 Task: Create a due date automation trigger when advanced on, 2 working days after a card is due add fields without all custom fields completed at 11:00 AM.
Action: Mouse moved to (1258, 91)
Screenshot: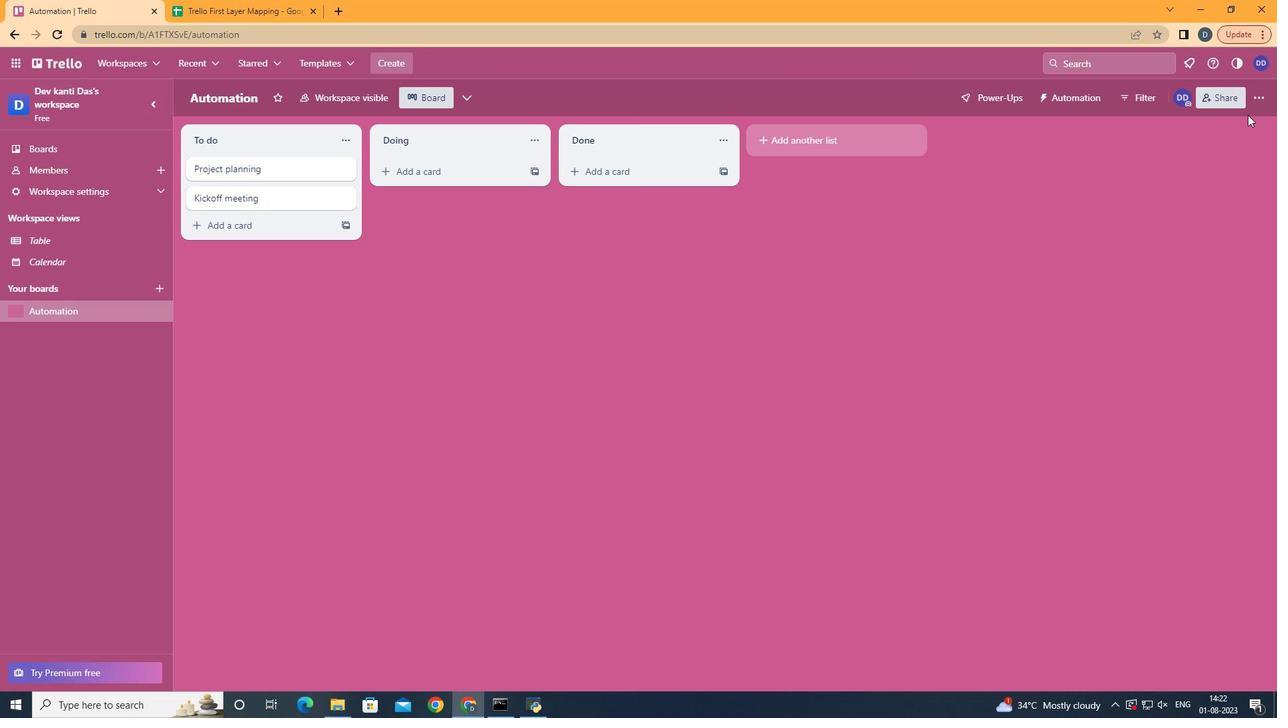 
Action: Mouse pressed left at (1258, 91)
Screenshot: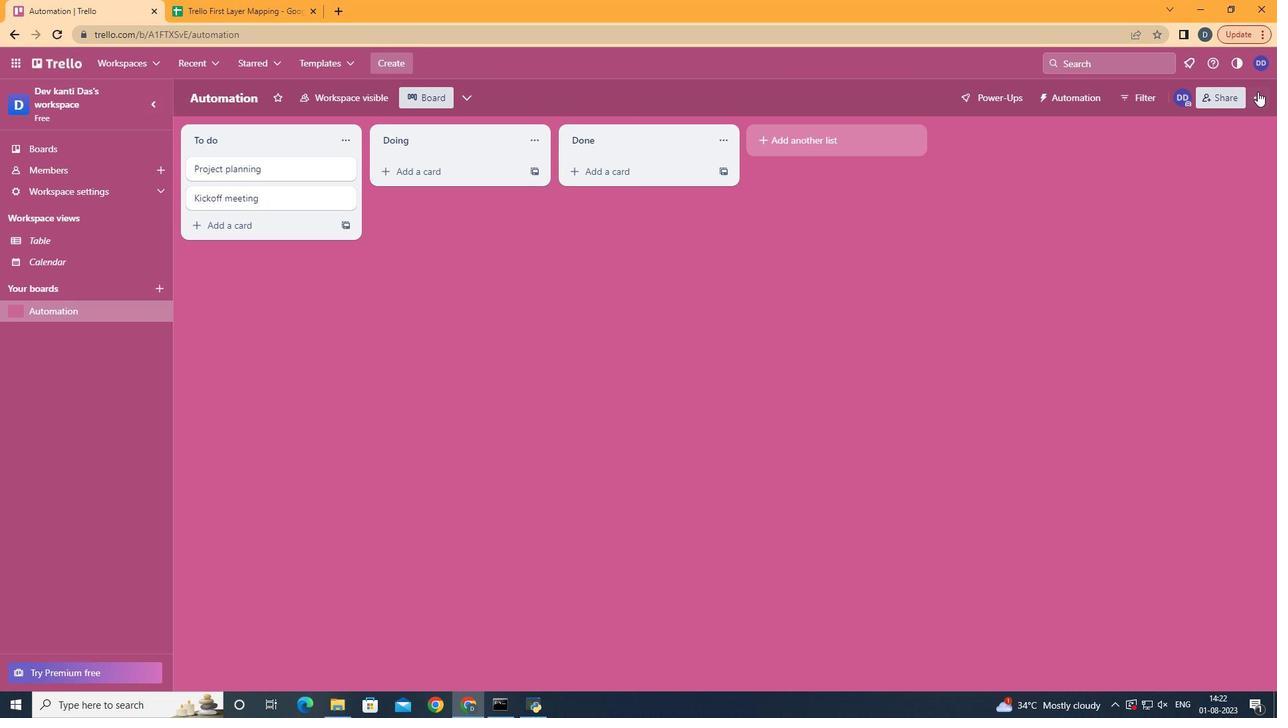 
Action: Mouse moved to (1190, 281)
Screenshot: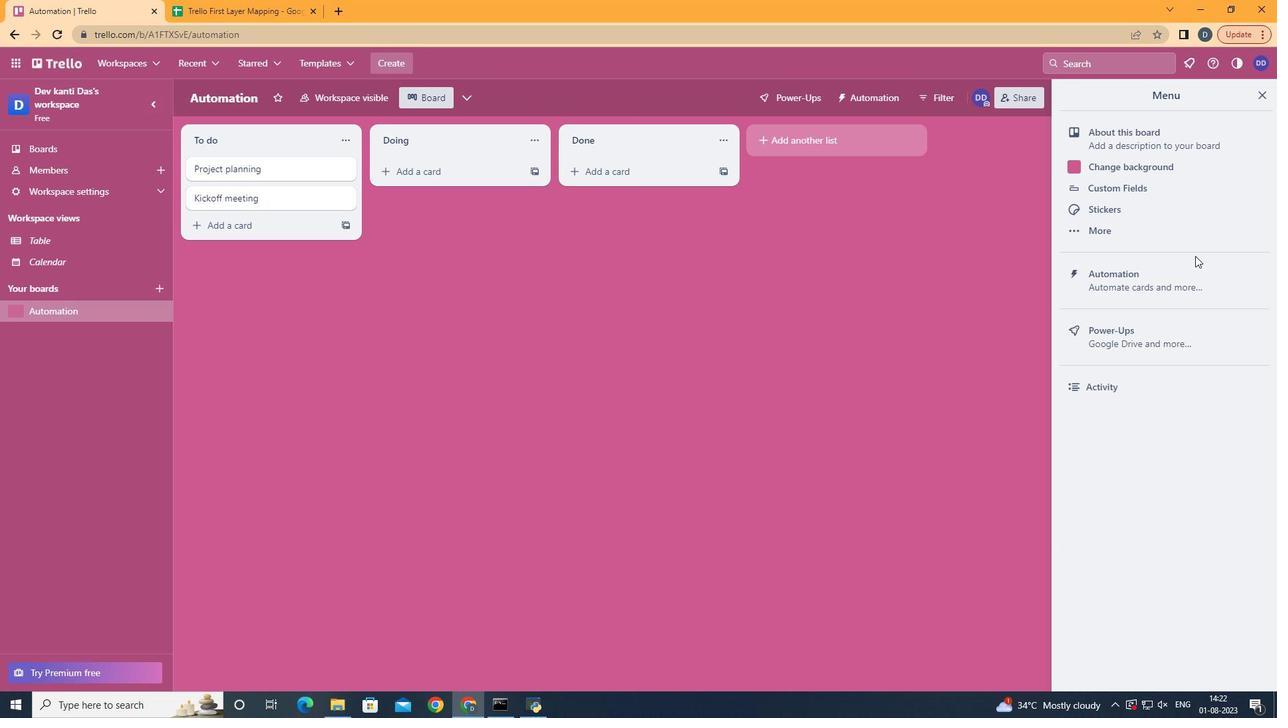 
Action: Mouse pressed left at (1190, 281)
Screenshot: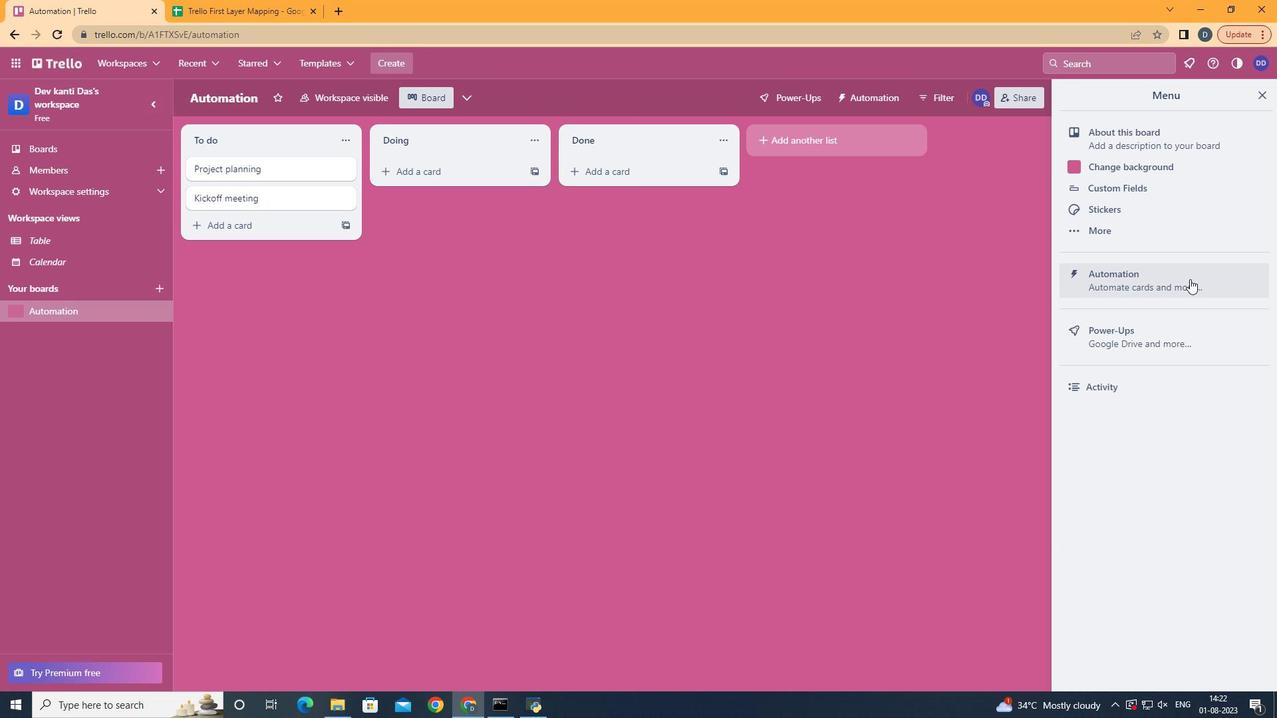 
Action: Mouse moved to (250, 268)
Screenshot: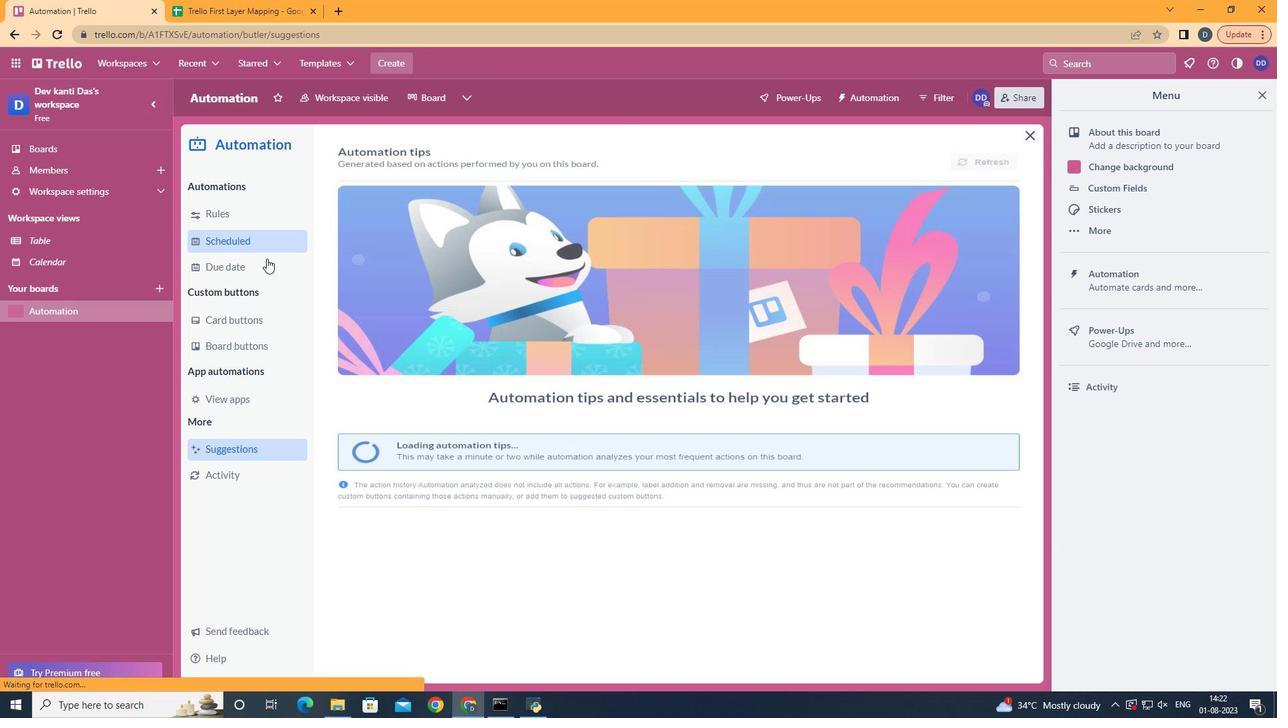 
Action: Mouse pressed left at (250, 268)
Screenshot: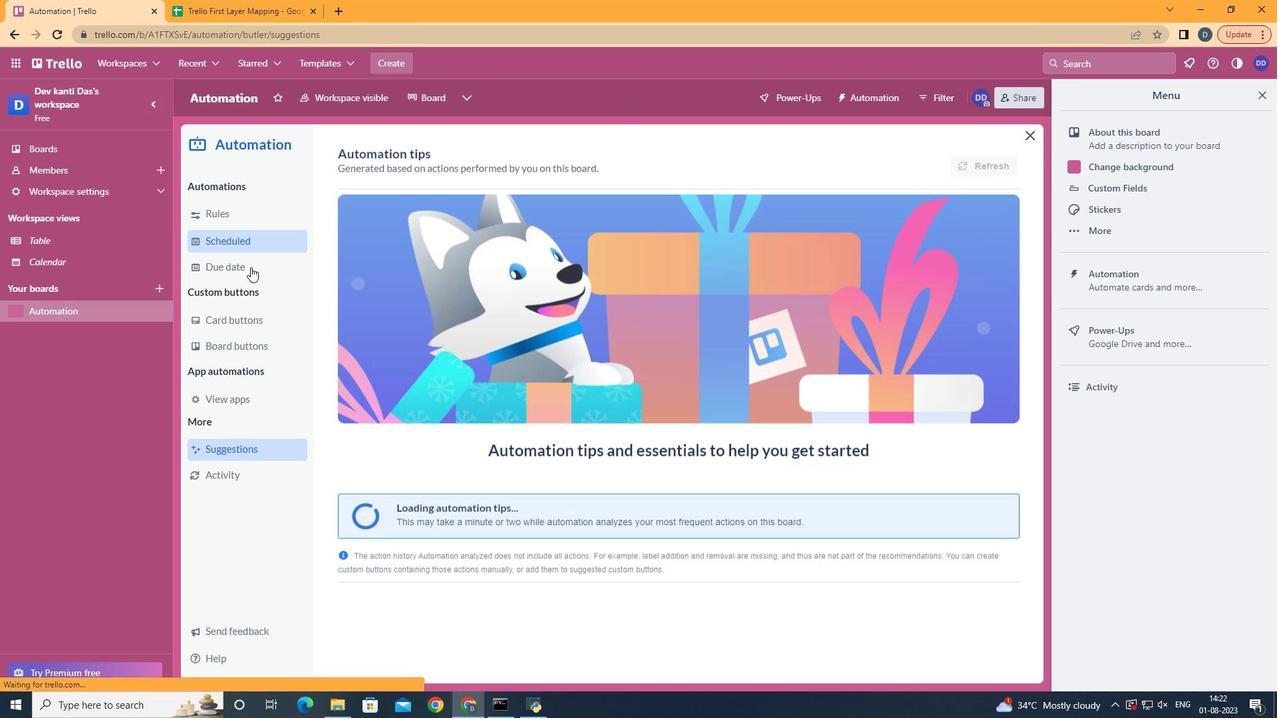 
Action: Mouse moved to (925, 158)
Screenshot: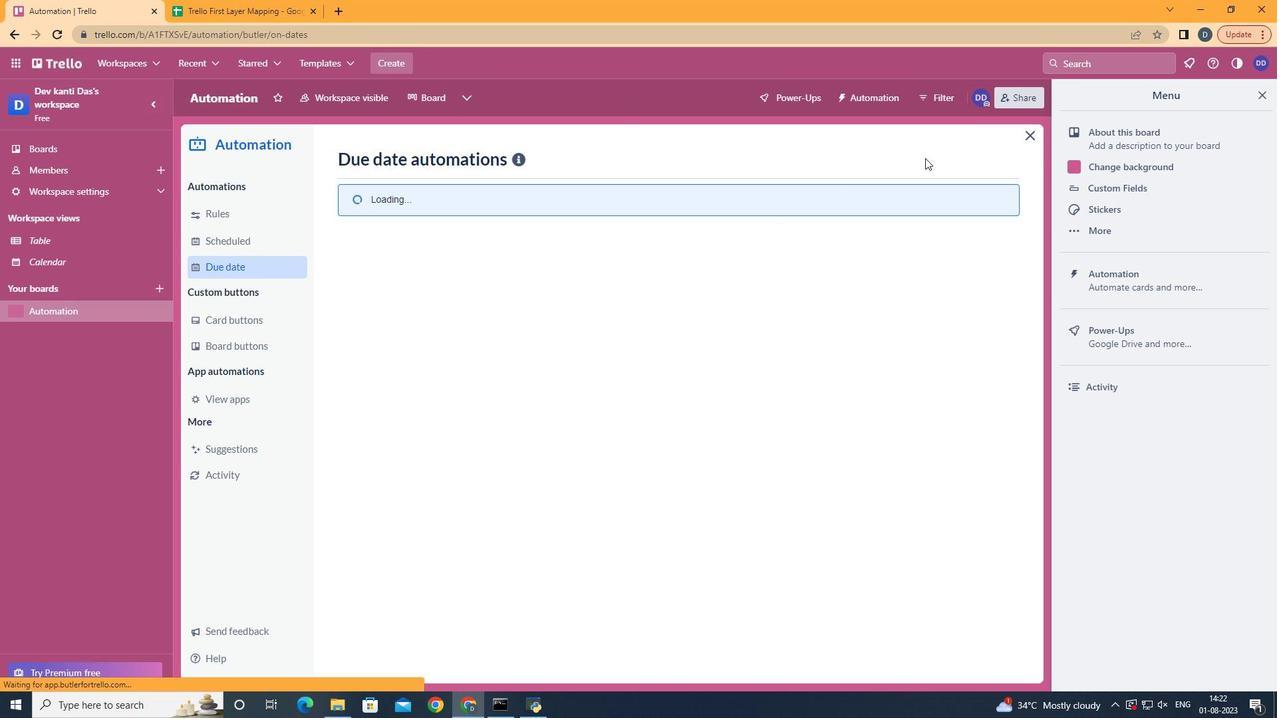 
Action: Mouse pressed left at (925, 158)
Screenshot: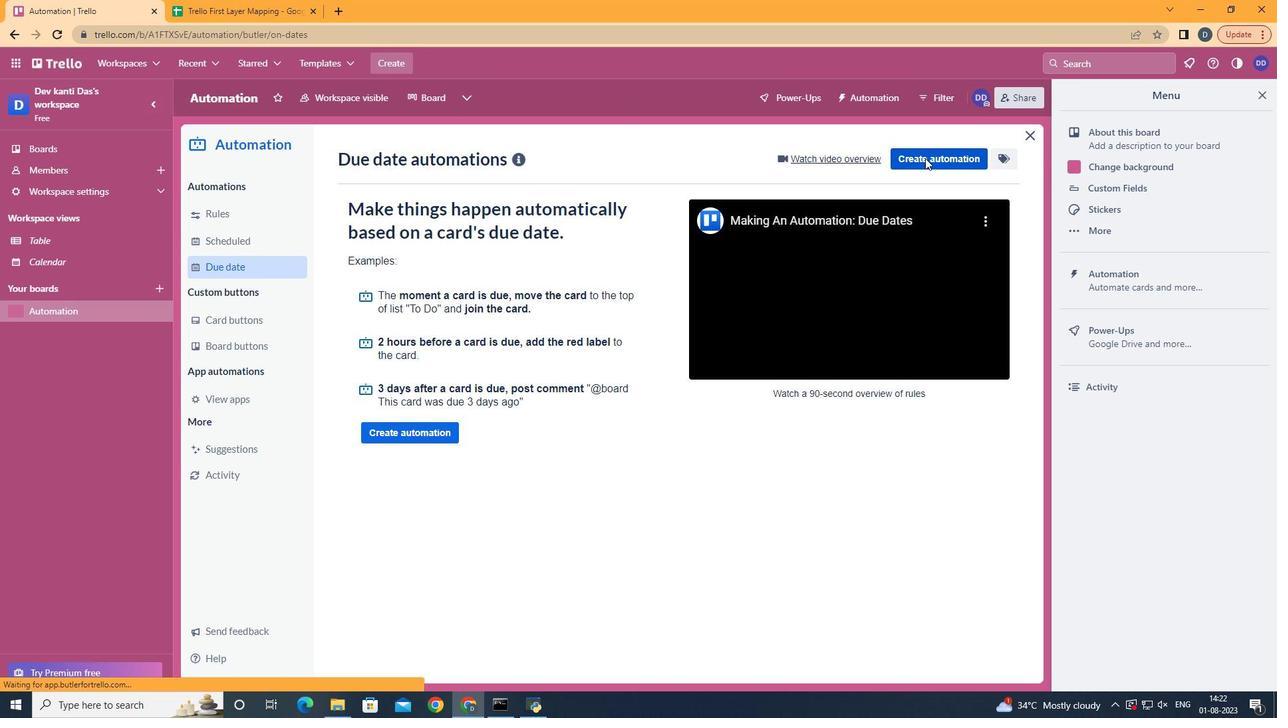 
Action: Mouse moved to (688, 281)
Screenshot: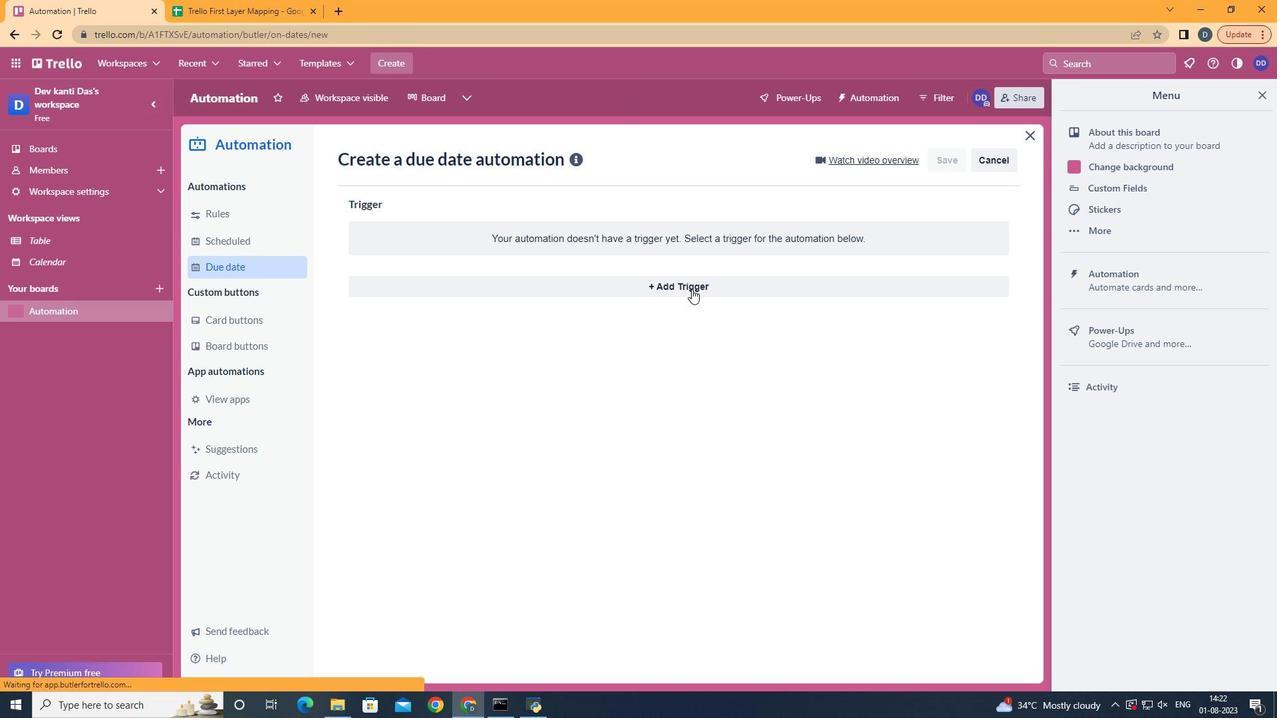 
Action: Mouse pressed left at (688, 281)
Screenshot: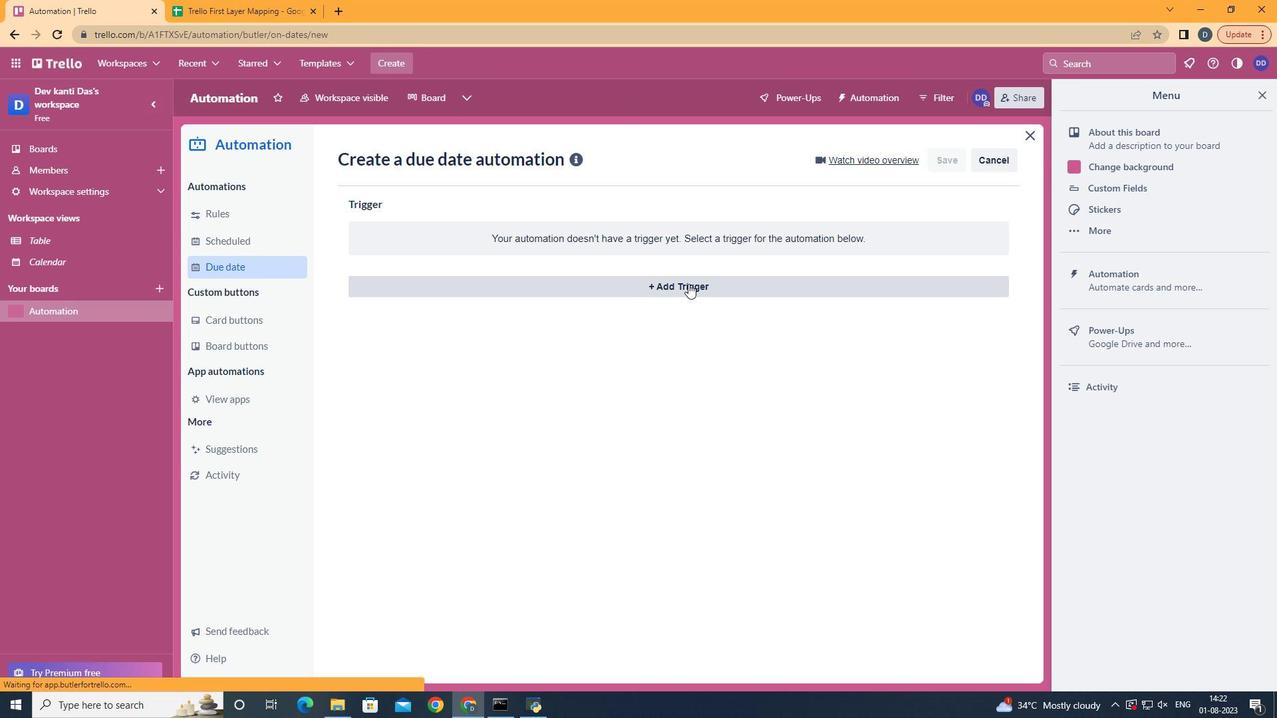 
Action: Mouse moved to (425, 539)
Screenshot: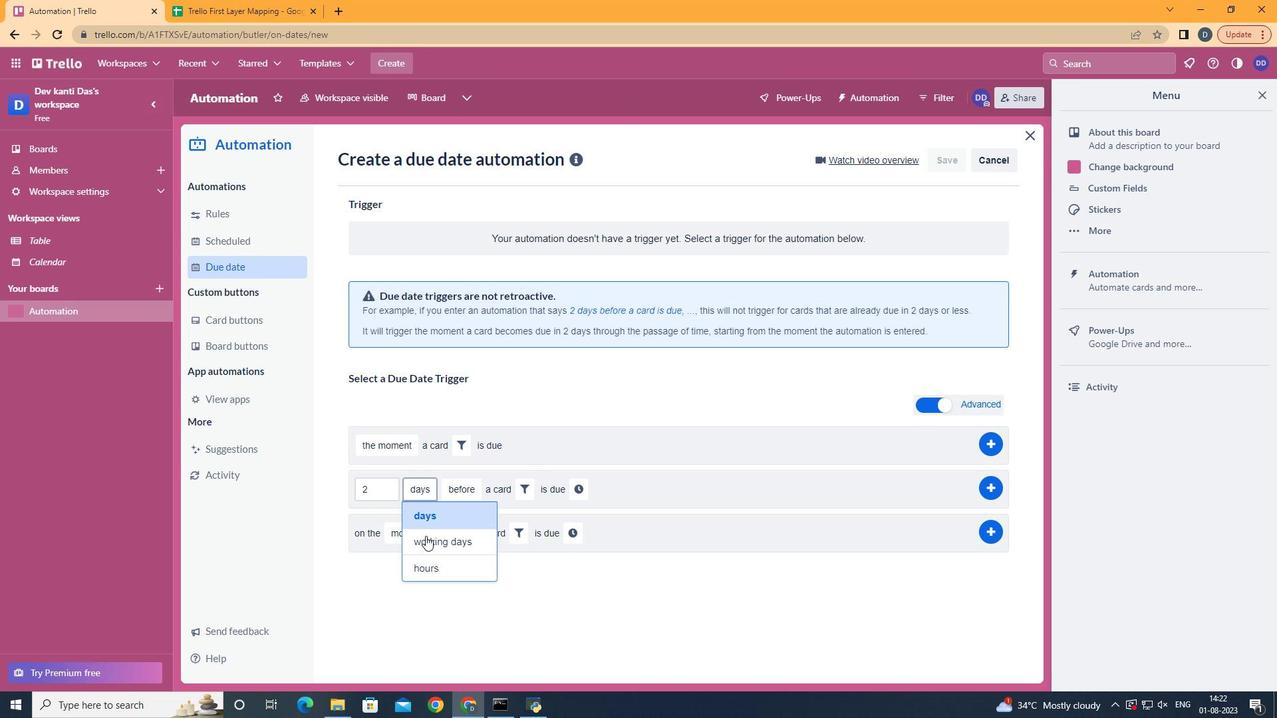 
Action: Mouse pressed left at (425, 539)
Screenshot: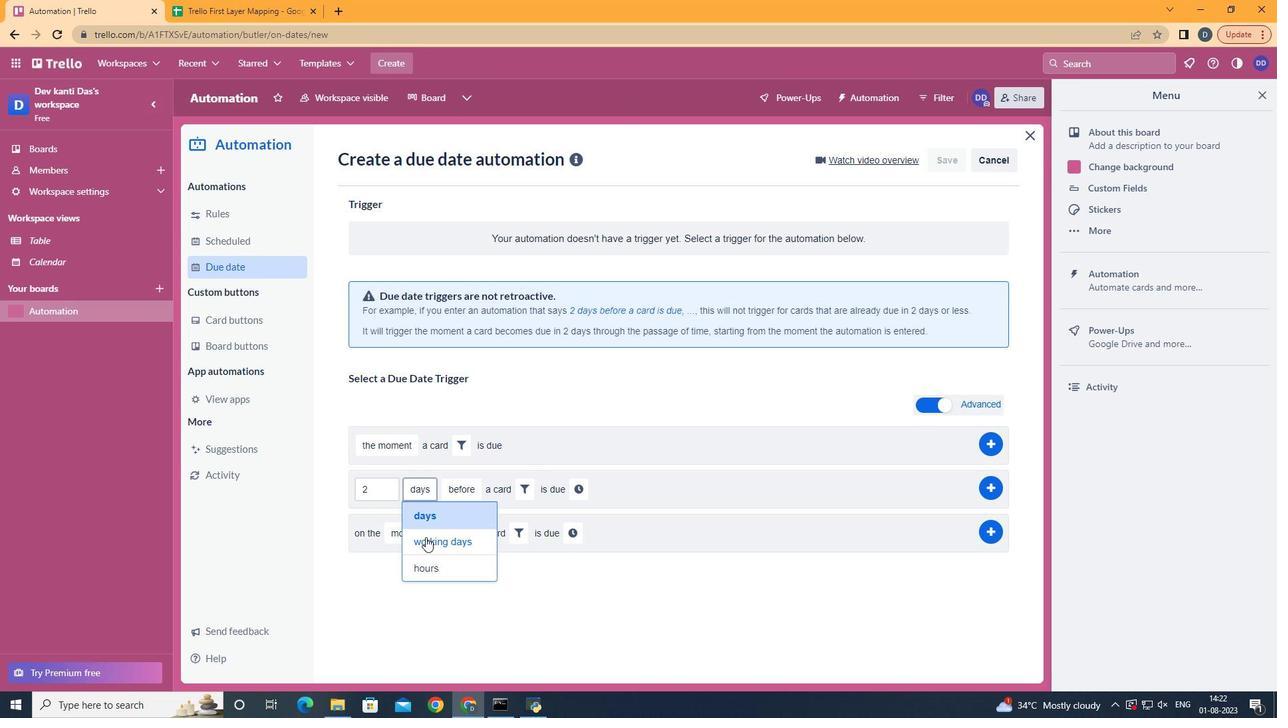 
Action: Mouse moved to (495, 550)
Screenshot: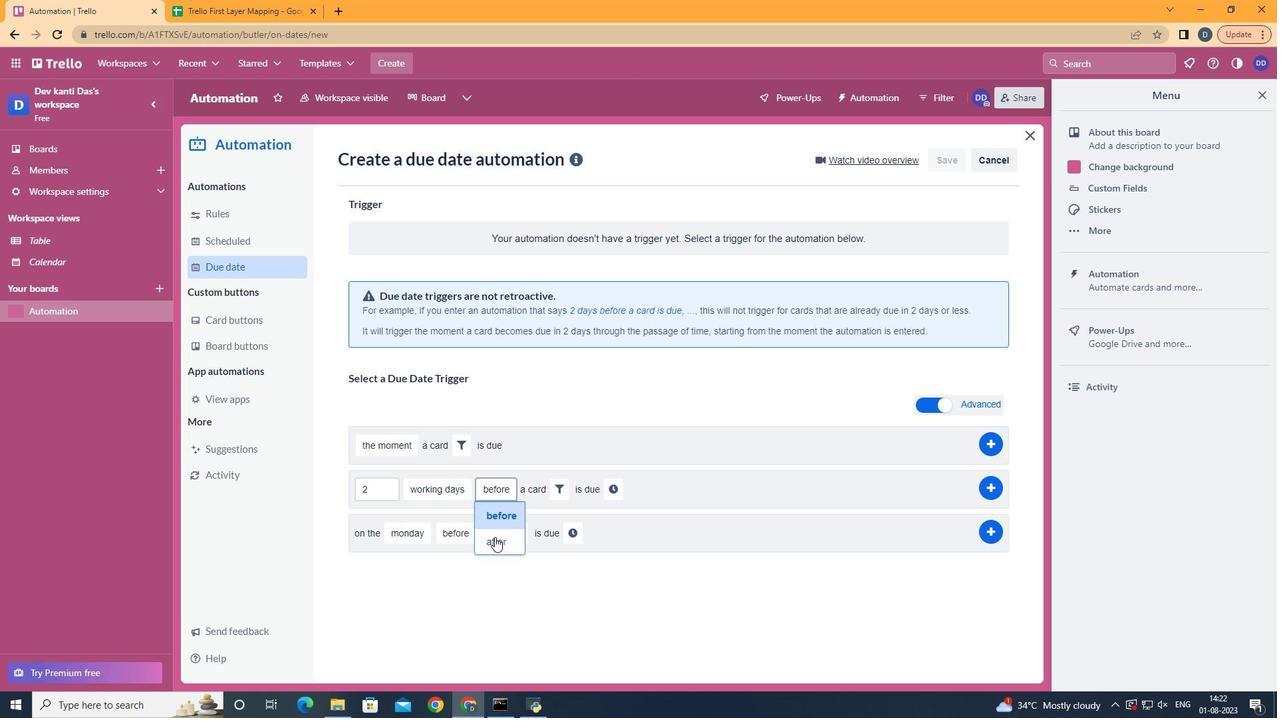 
Action: Mouse pressed left at (495, 550)
Screenshot: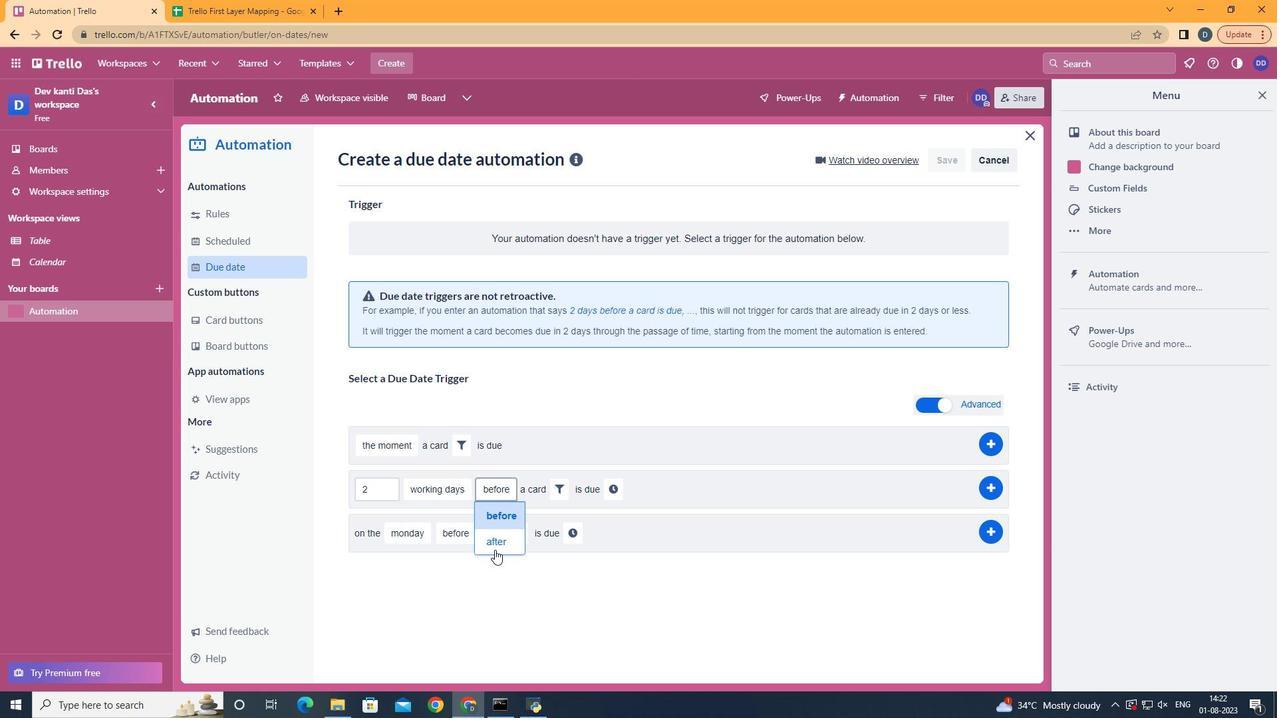 
Action: Mouse moved to (550, 491)
Screenshot: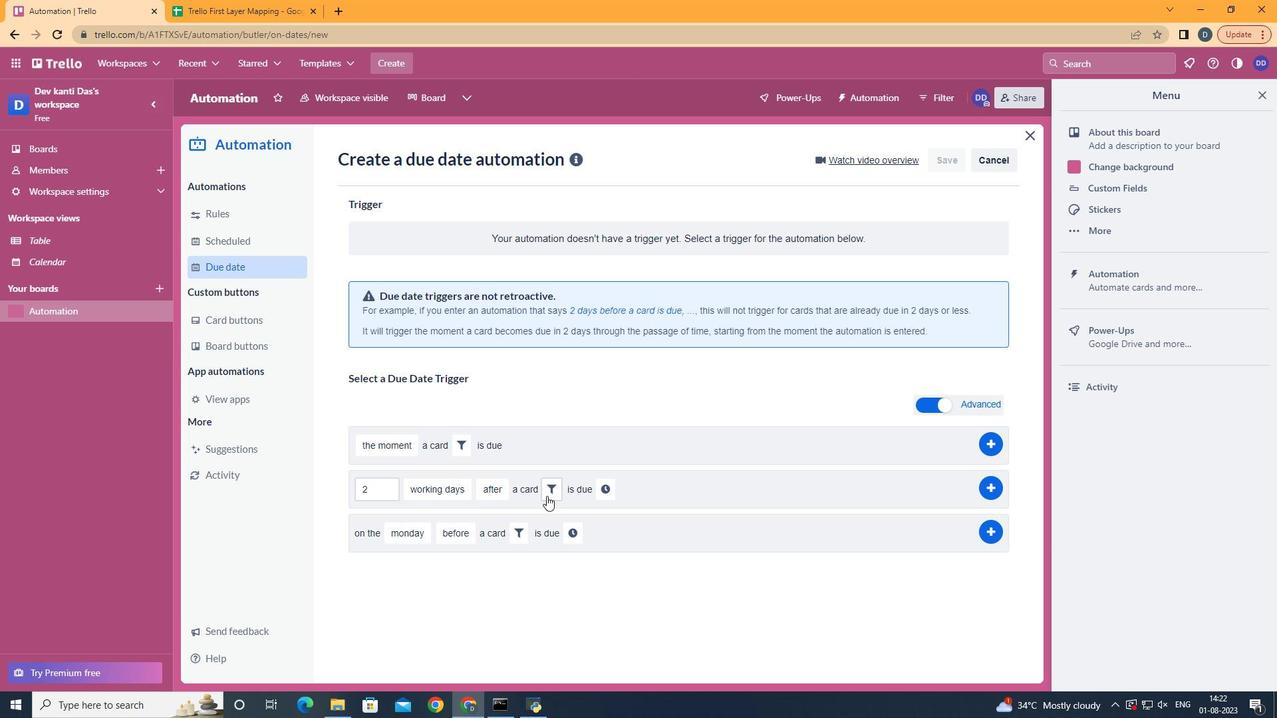 
Action: Mouse pressed left at (550, 491)
Screenshot: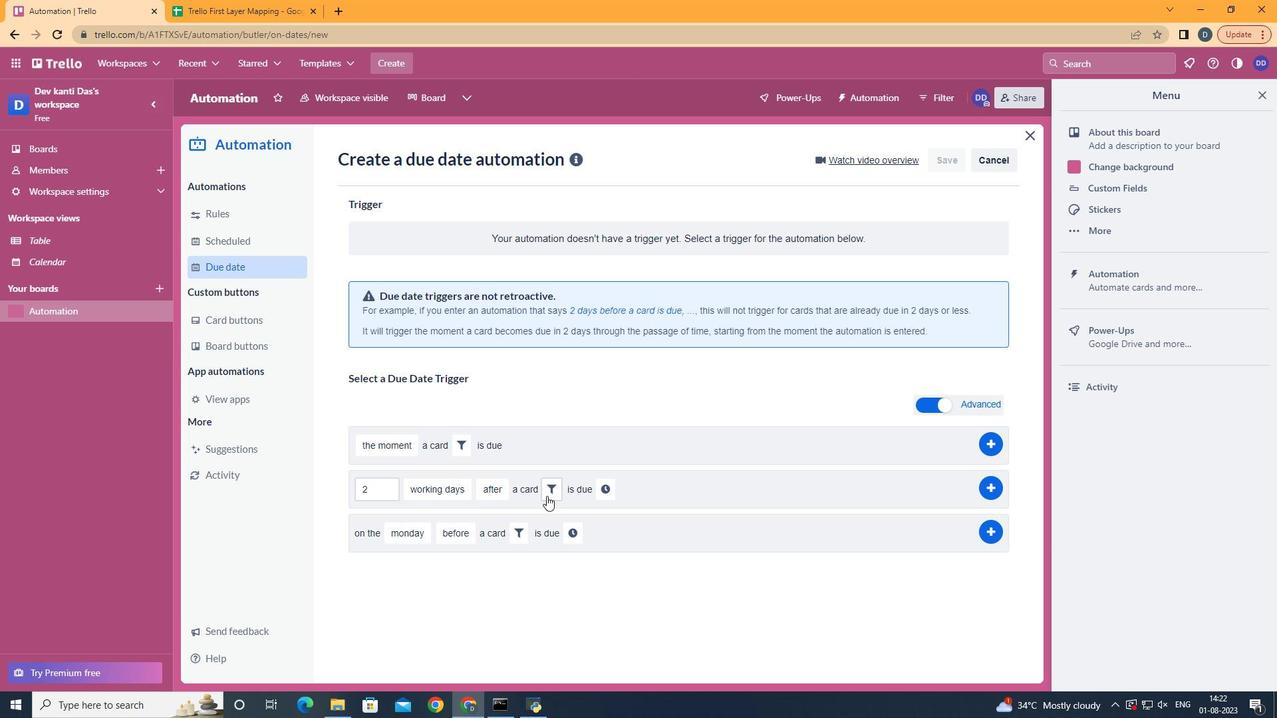 
Action: Mouse moved to (763, 532)
Screenshot: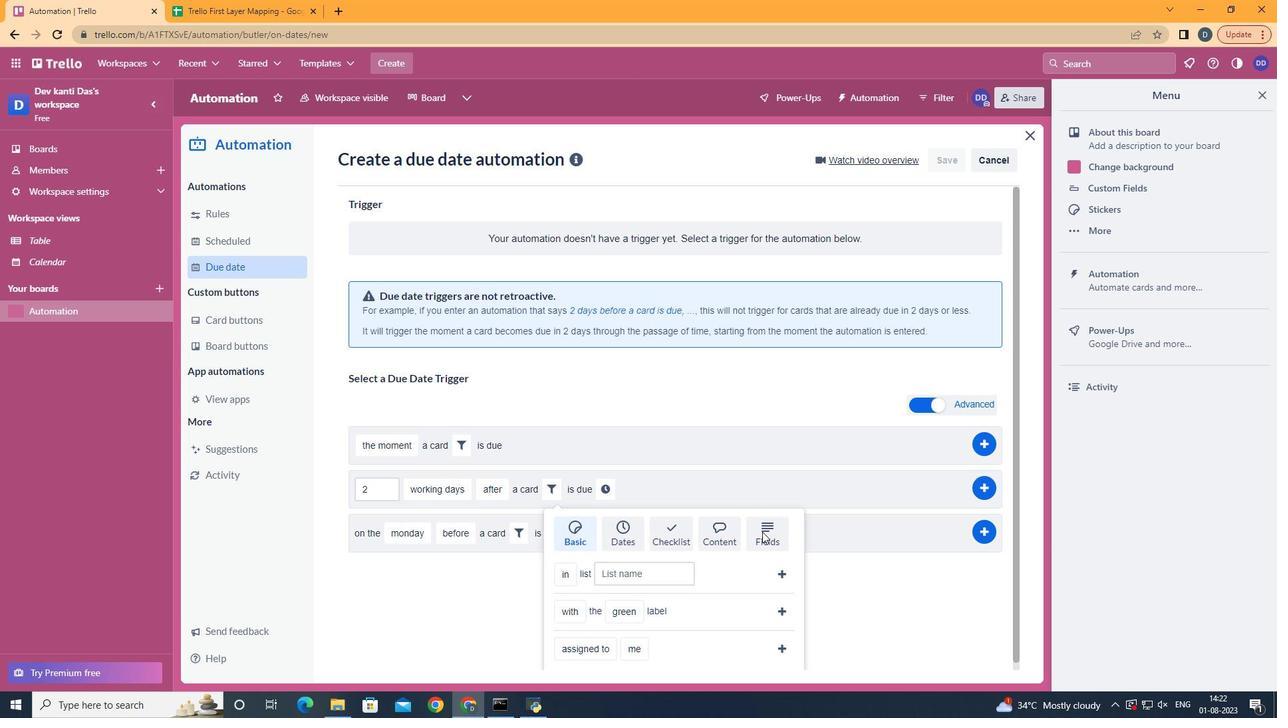 
Action: Mouse pressed left at (763, 532)
Screenshot: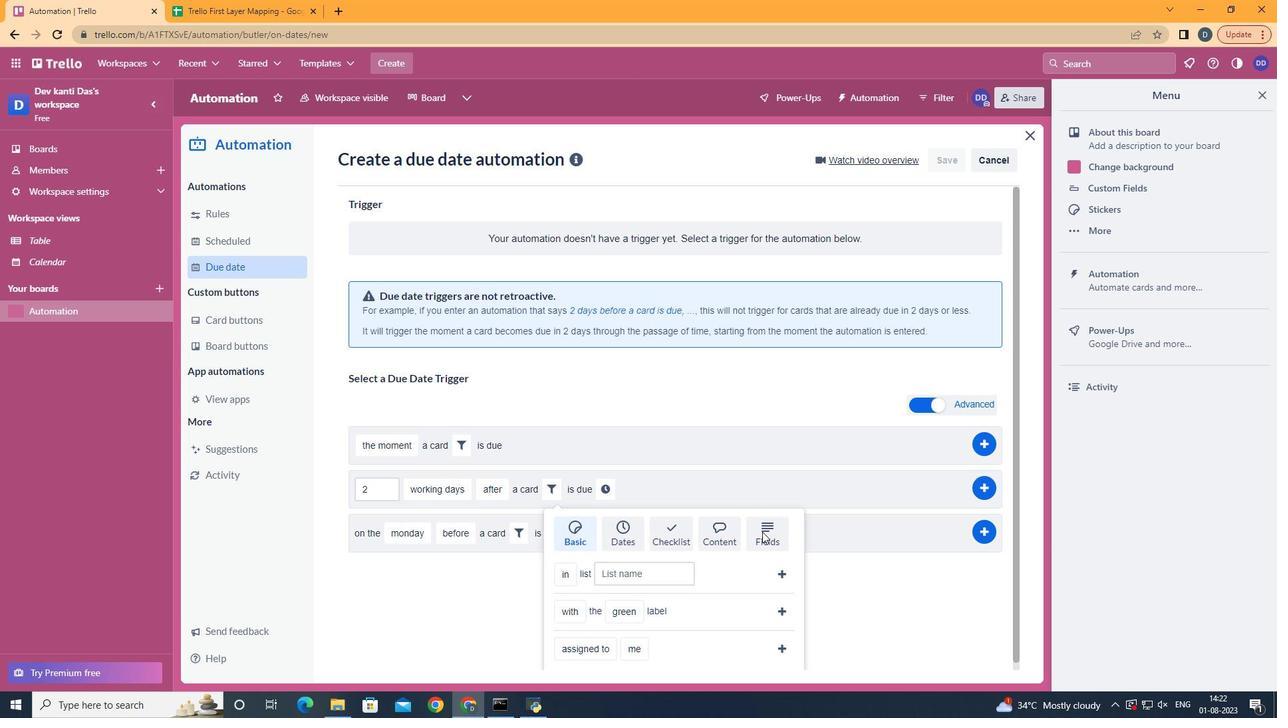 
Action: Mouse moved to (576, 646)
Screenshot: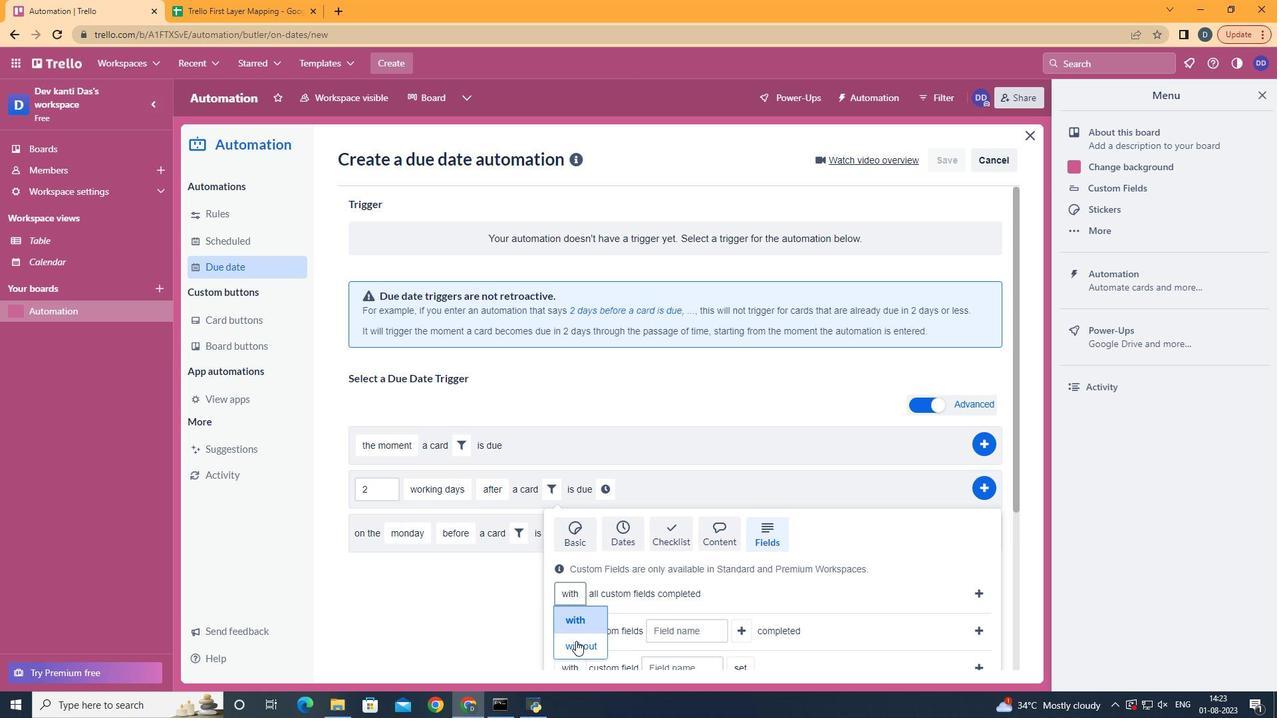 
Action: Mouse pressed left at (576, 646)
Screenshot: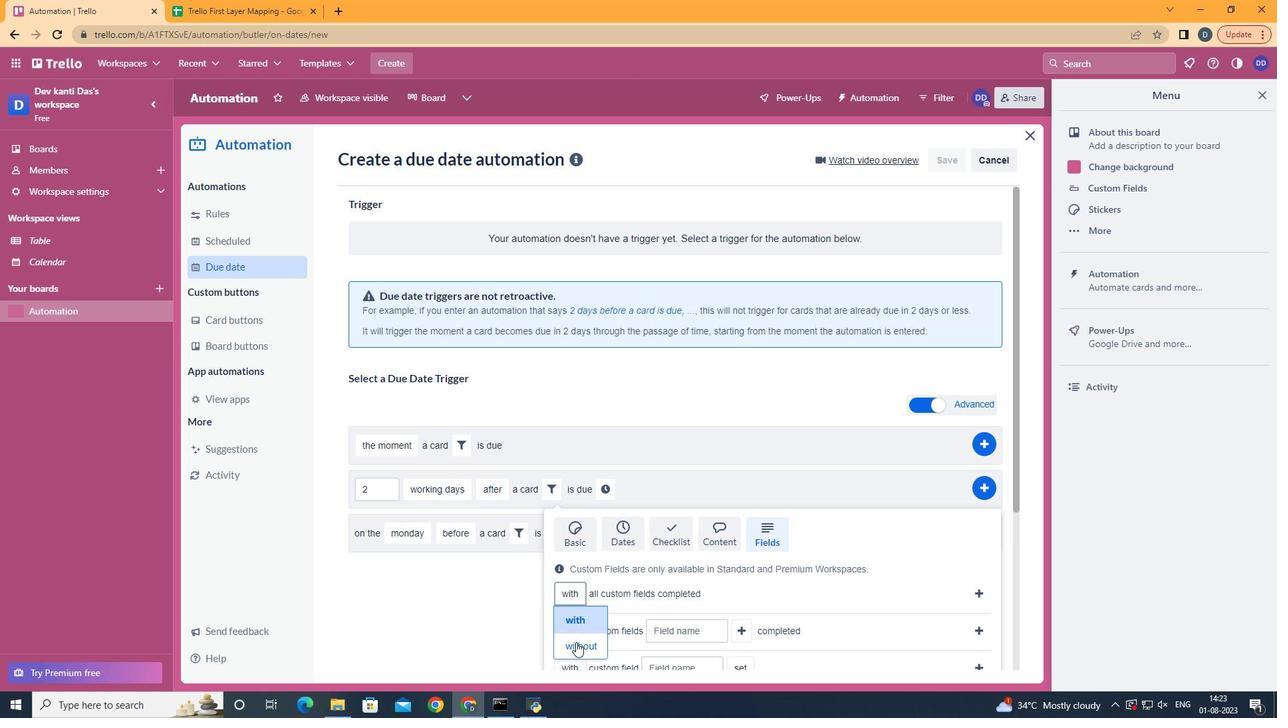 
Action: Mouse moved to (976, 593)
Screenshot: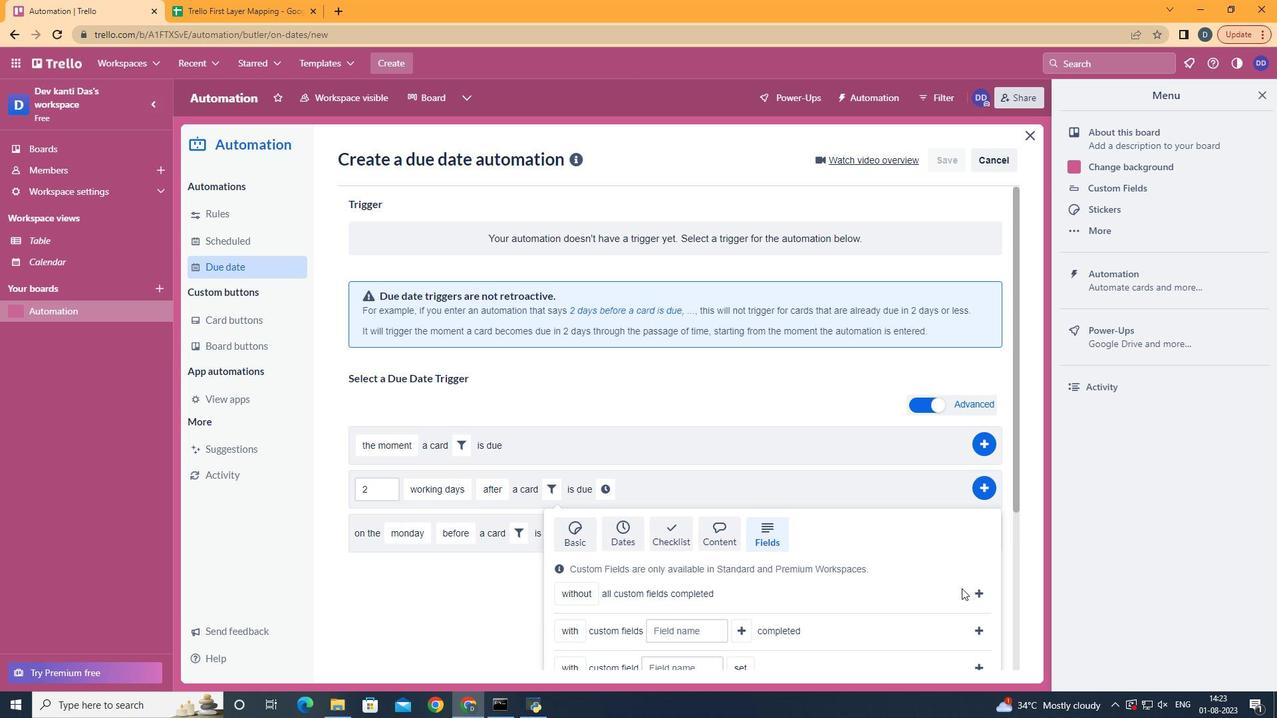 
Action: Mouse pressed left at (976, 593)
Screenshot: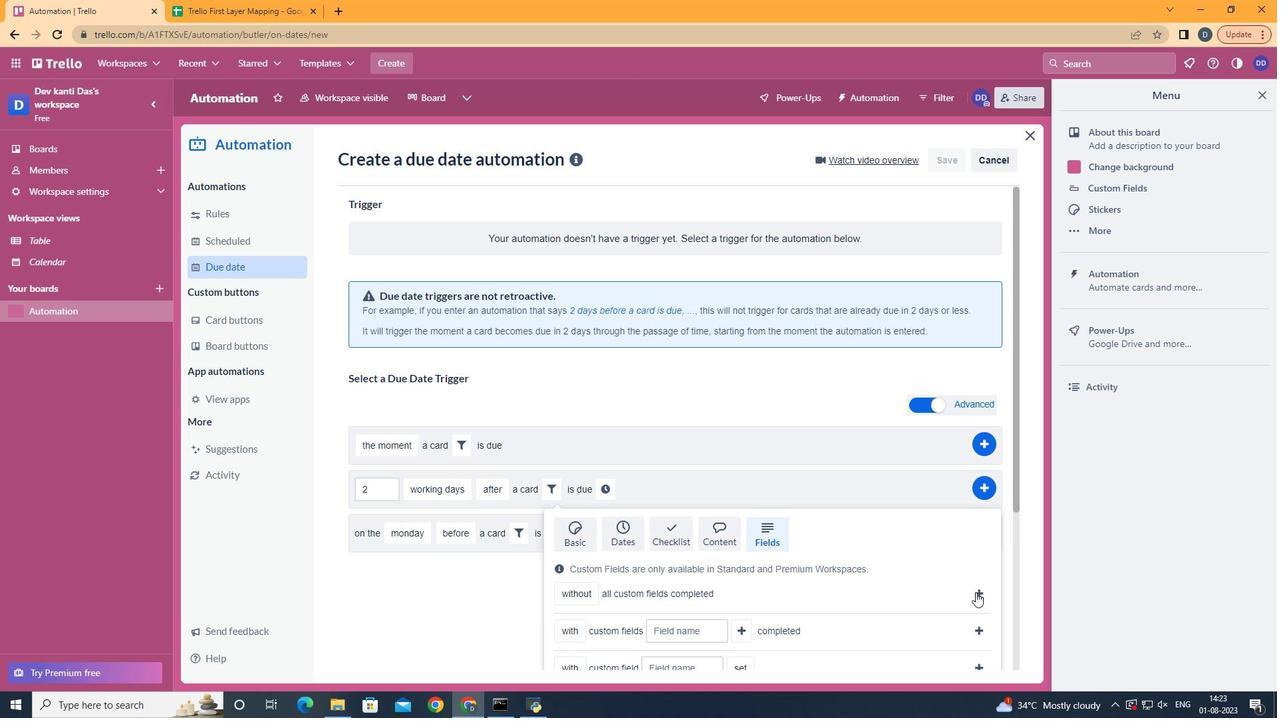 
Action: Mouse moved to (787, 493)
Screenshot: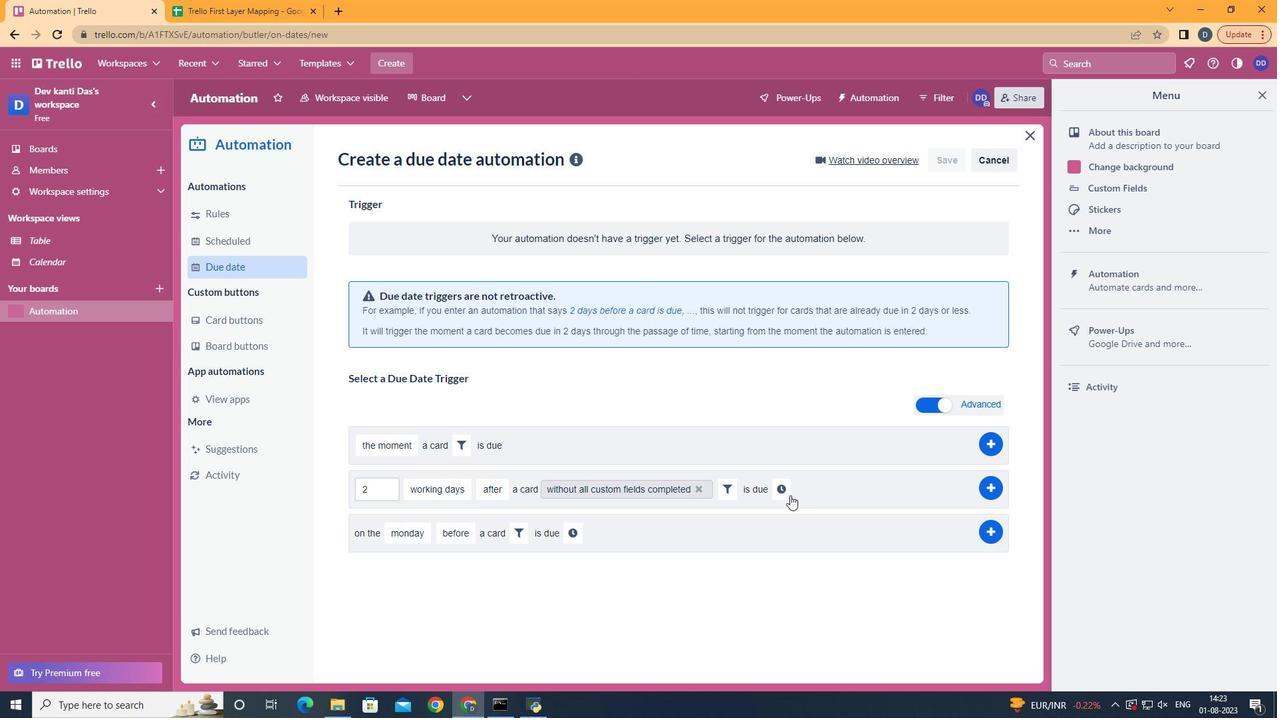 
Action: Mouse pressed left at (787, 493)
Screenshot: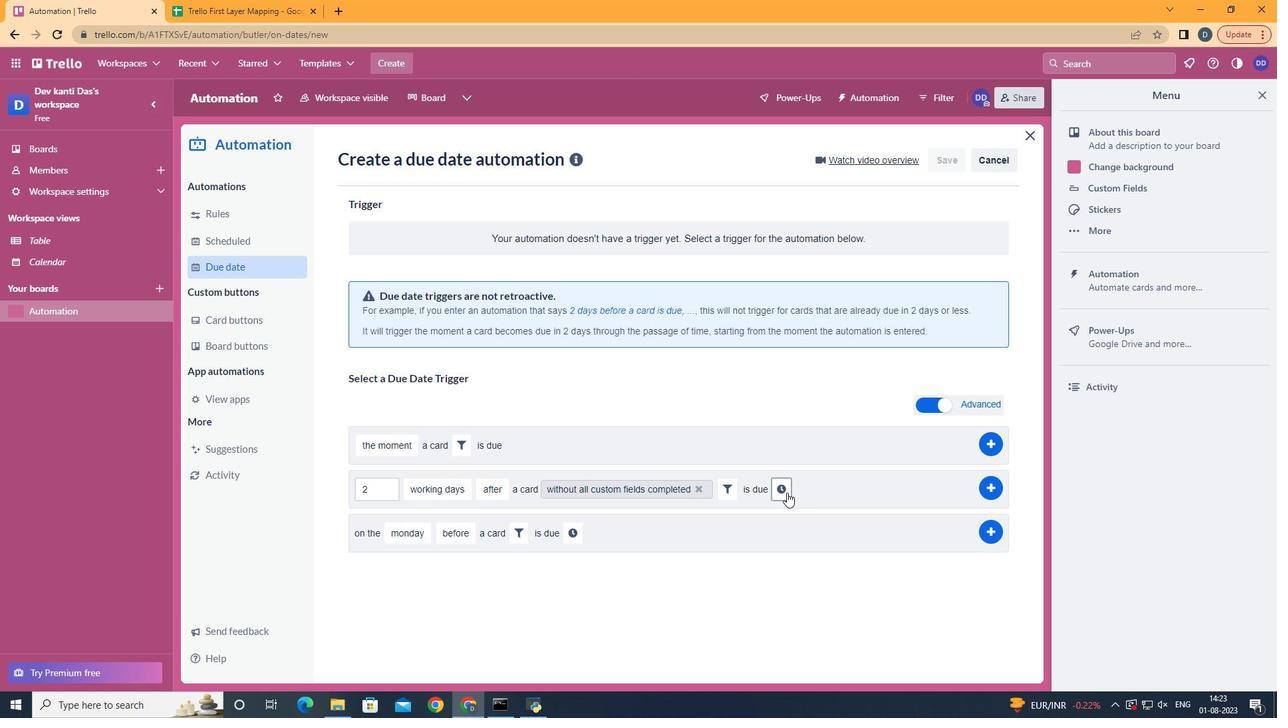 
Action: Mouse moved to (827, 491)
Screenshot: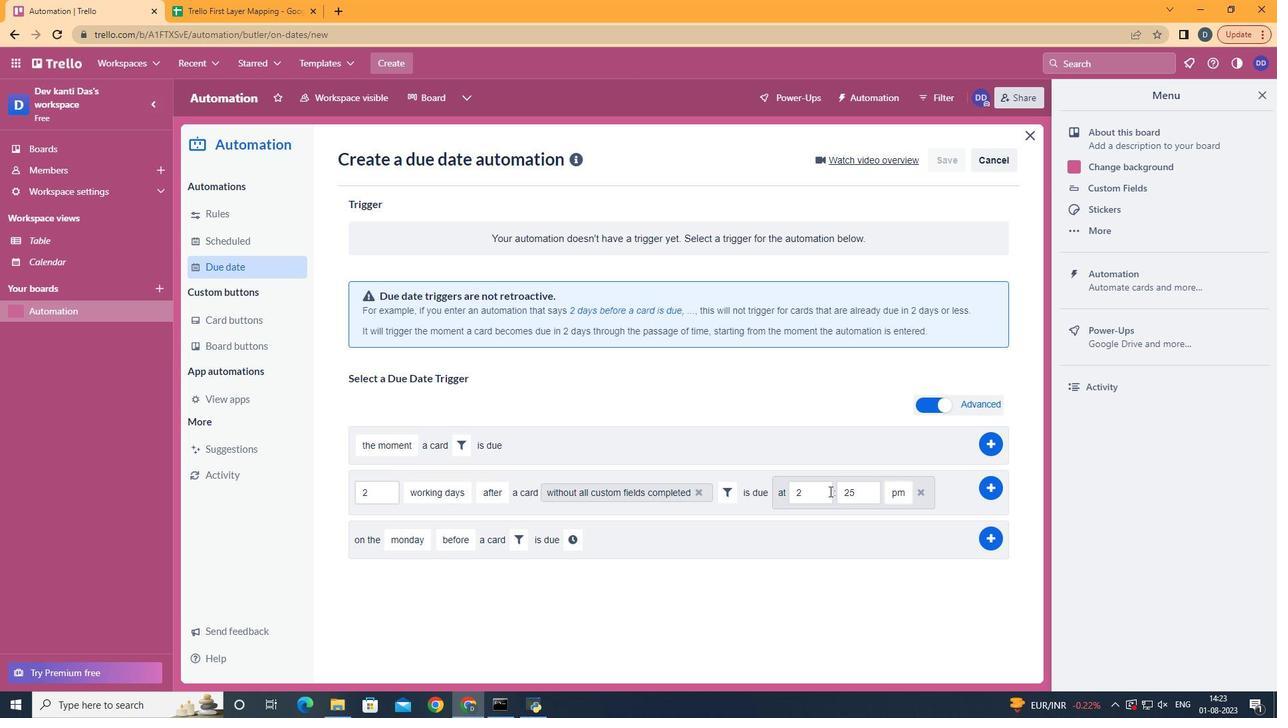 
Action: Mouse pressed left at (827, 491)
Screenshot: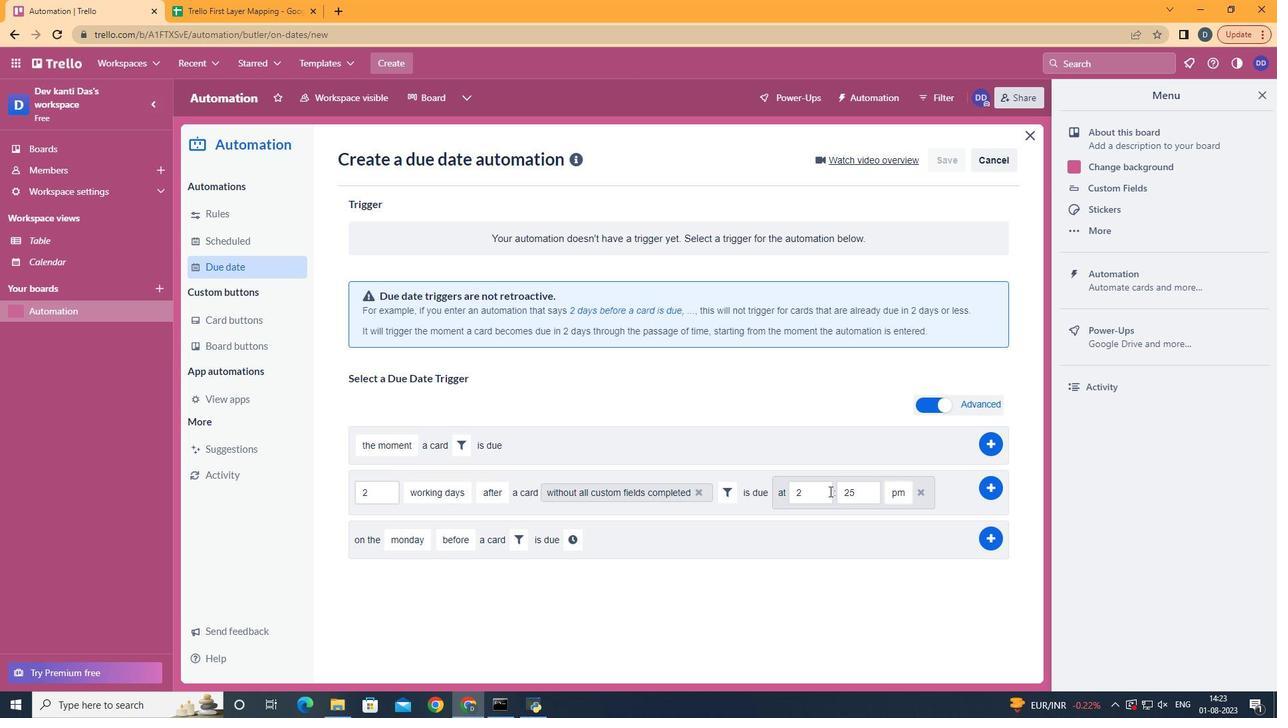 
Action: Key pressed <Key.backspace>11
Screenshot: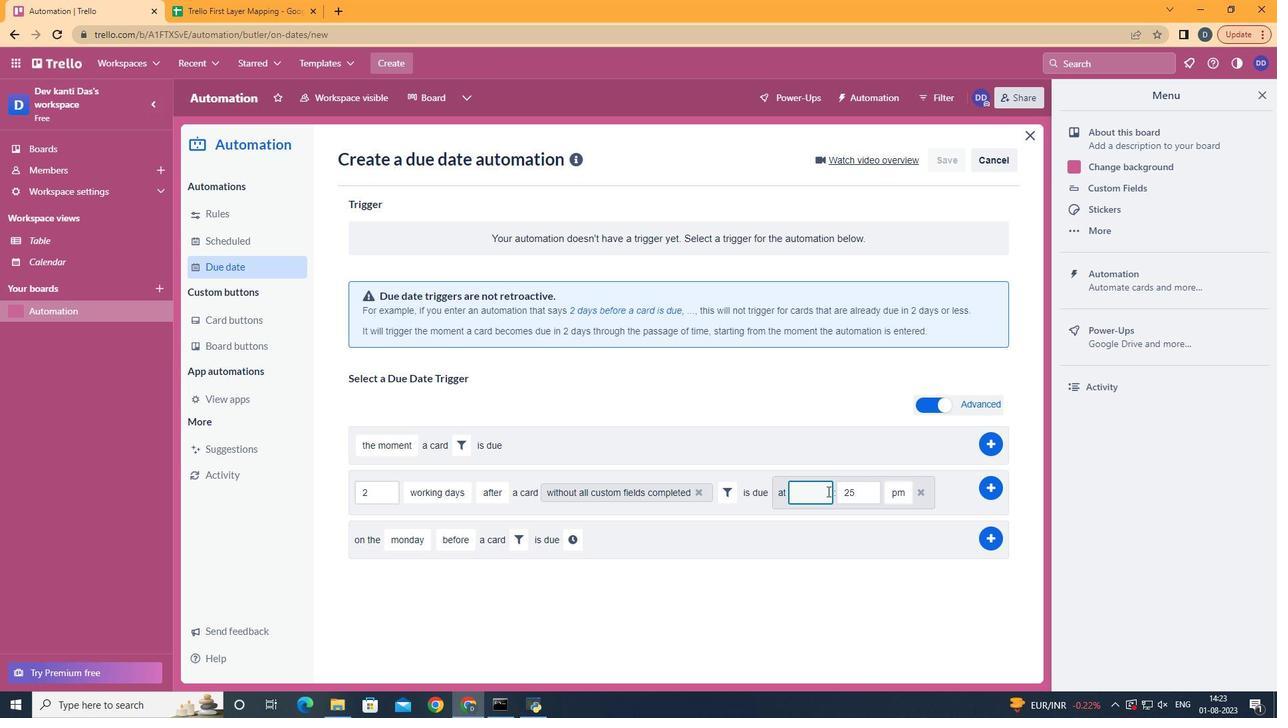 
Action: Mouse moved to (859, 492)
Screenshot: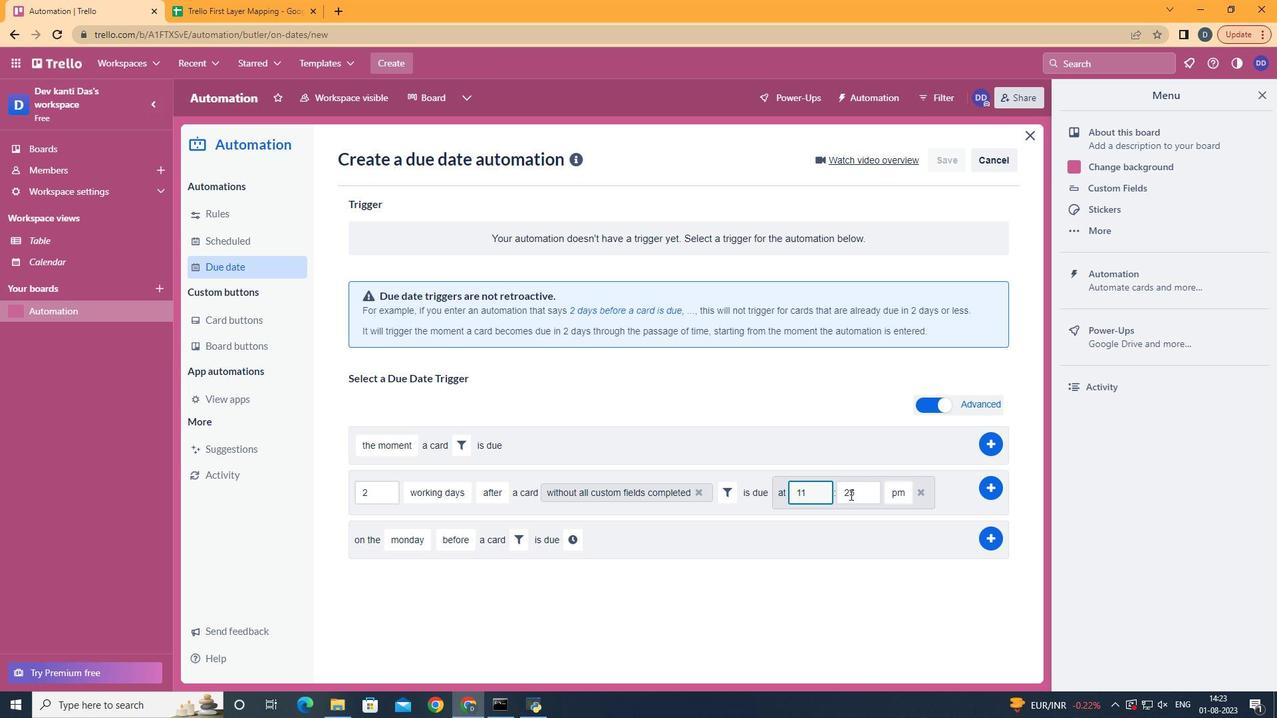 
Action: Mouse pressed left at (859, 492)
Screenshot: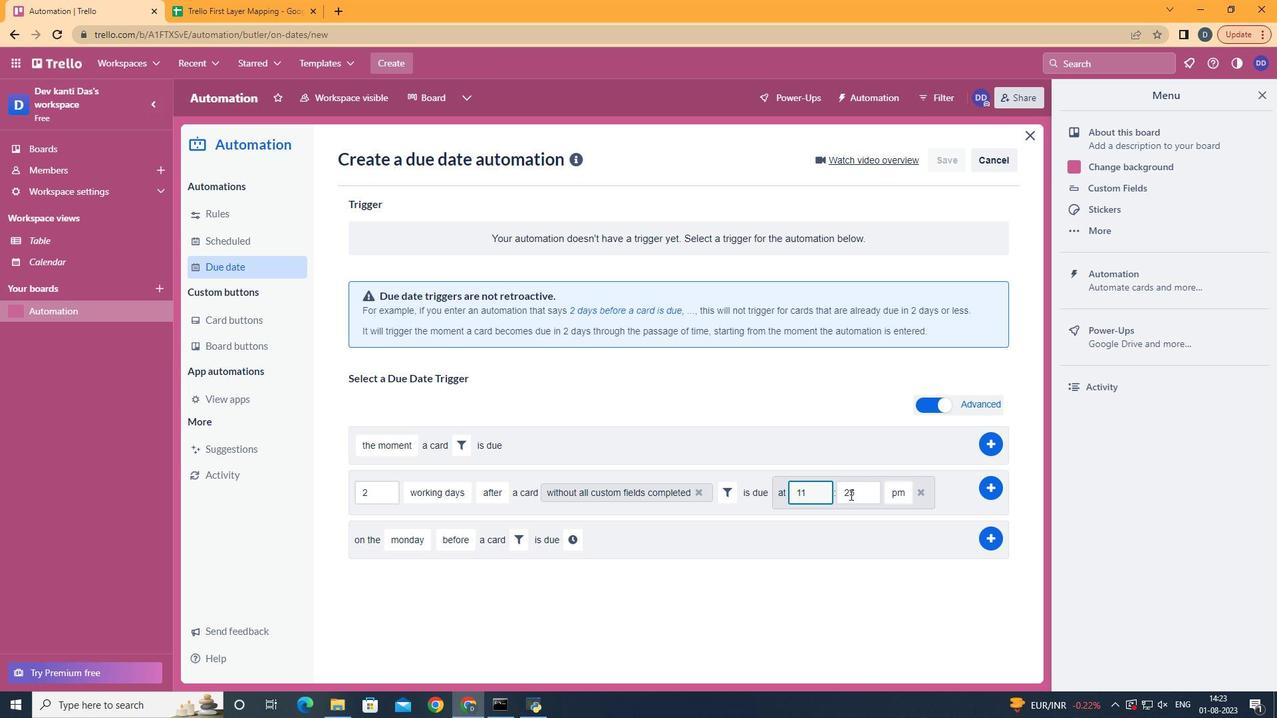 
Action: Key pressed <Key.backspace><Key.backspace>00
Screenshot: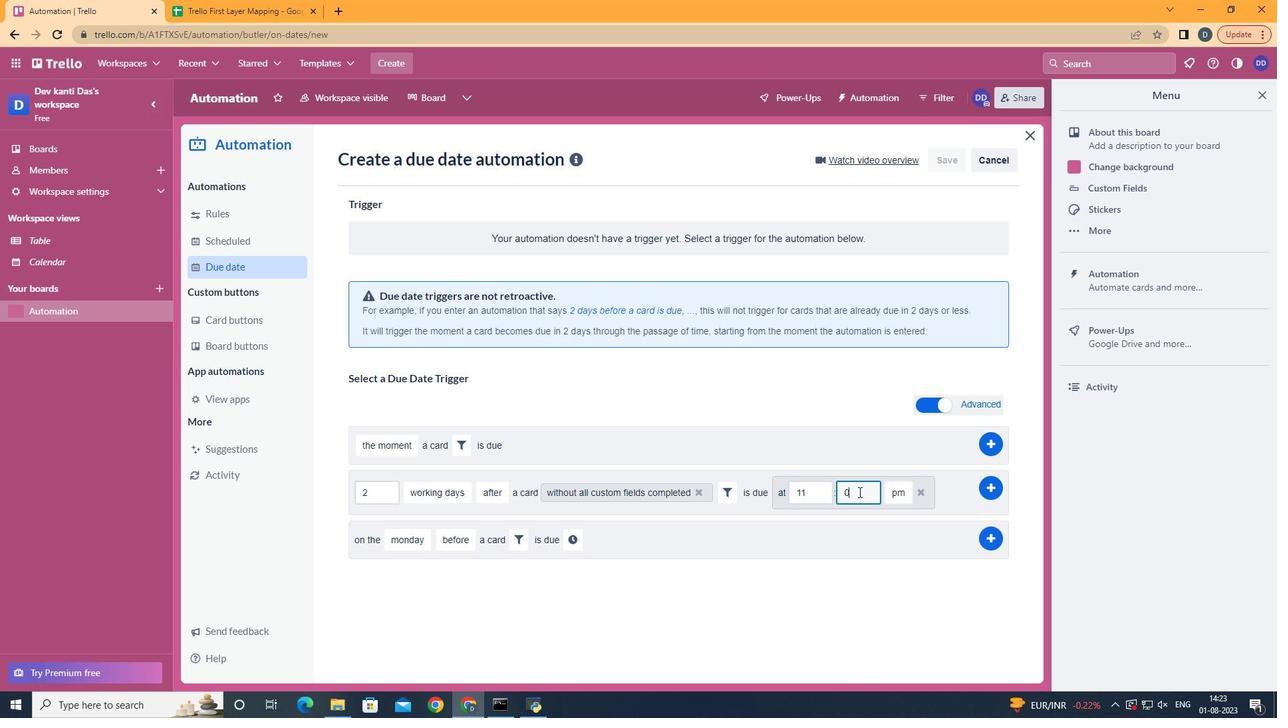 
Action: Mouse moved to (896, 513)
Screenshot: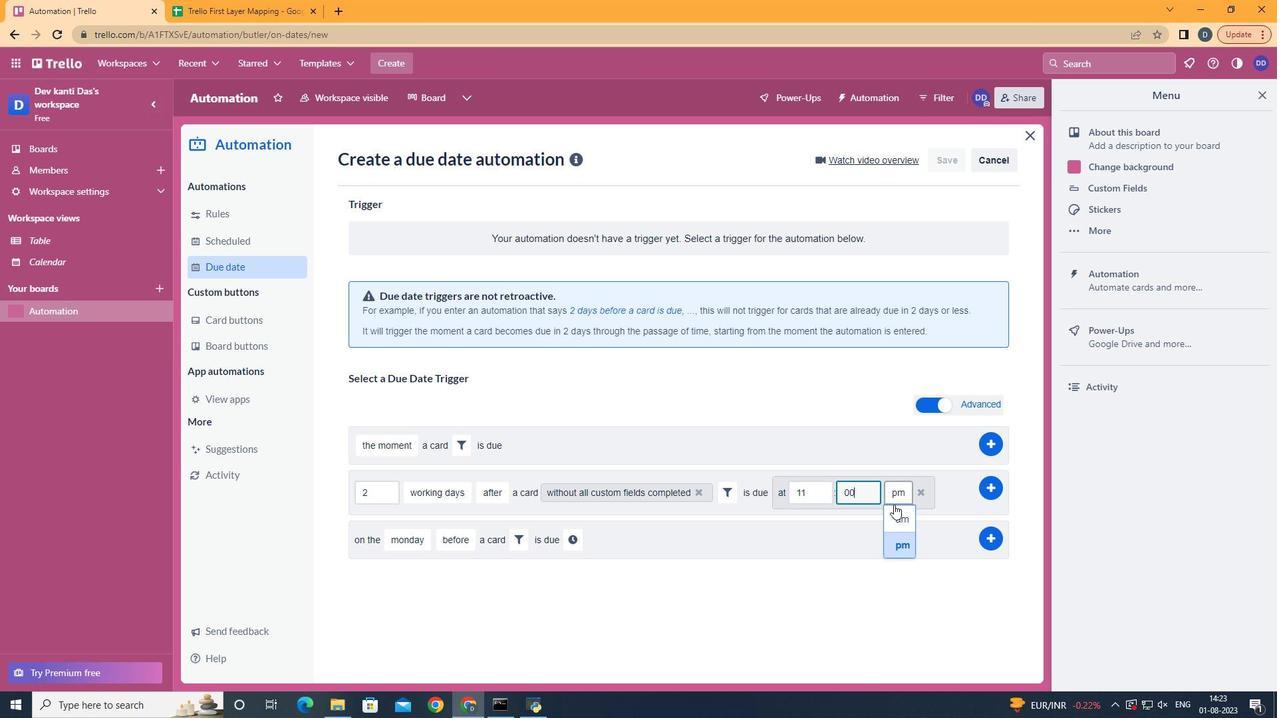 
Action: Mouse pressed left at (896, 513)
Screenshot: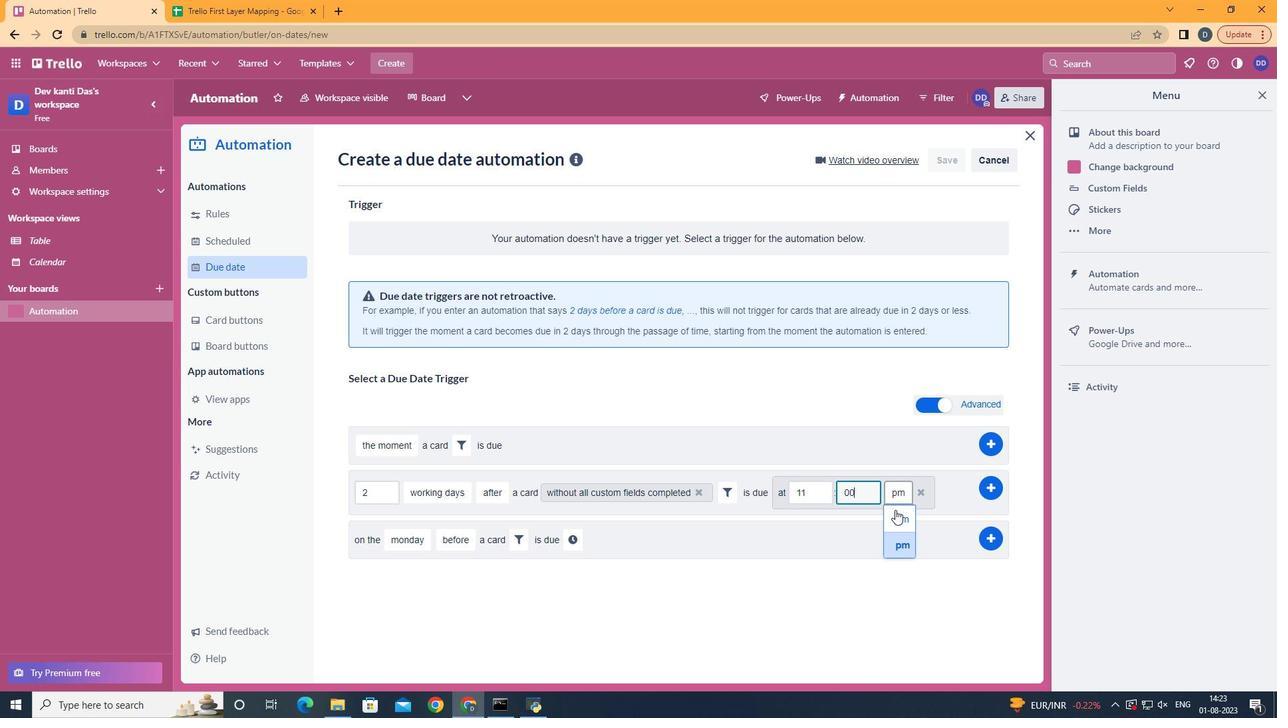 
Action: Mouse moved to (994, 487)
Screenshot: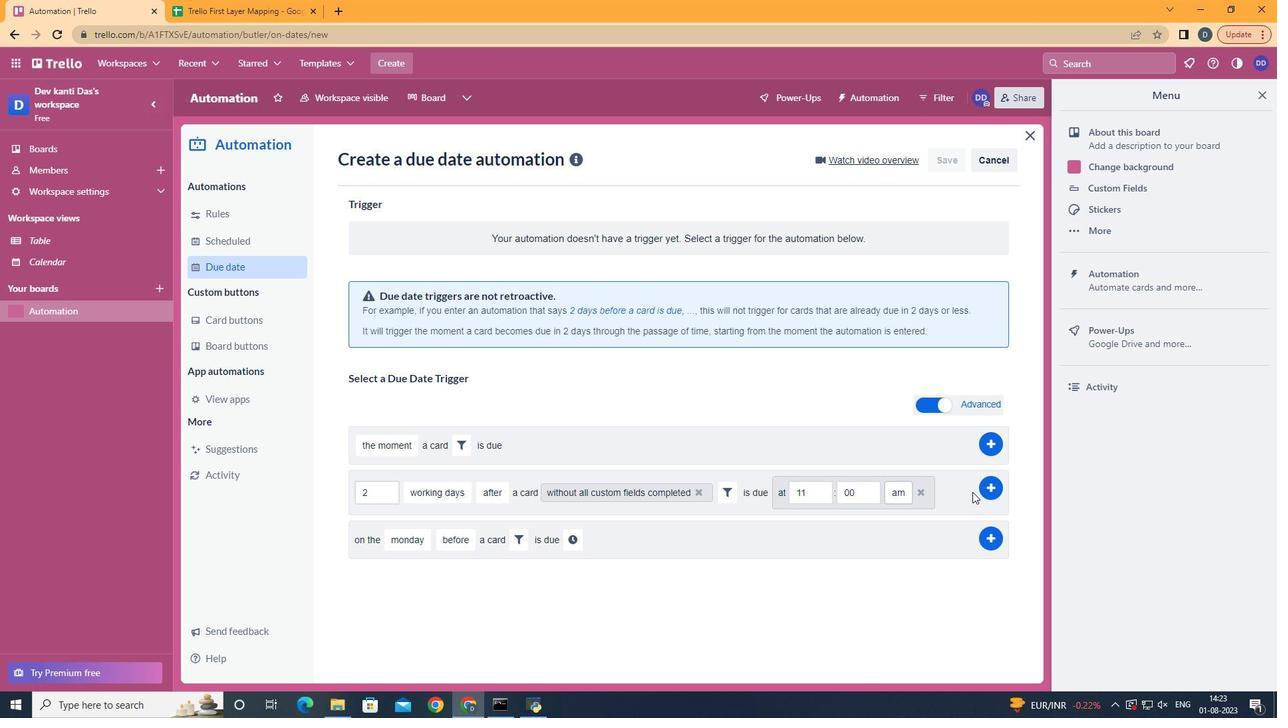 
Action: Mouse pressed left at (994, 487)
Screenshot: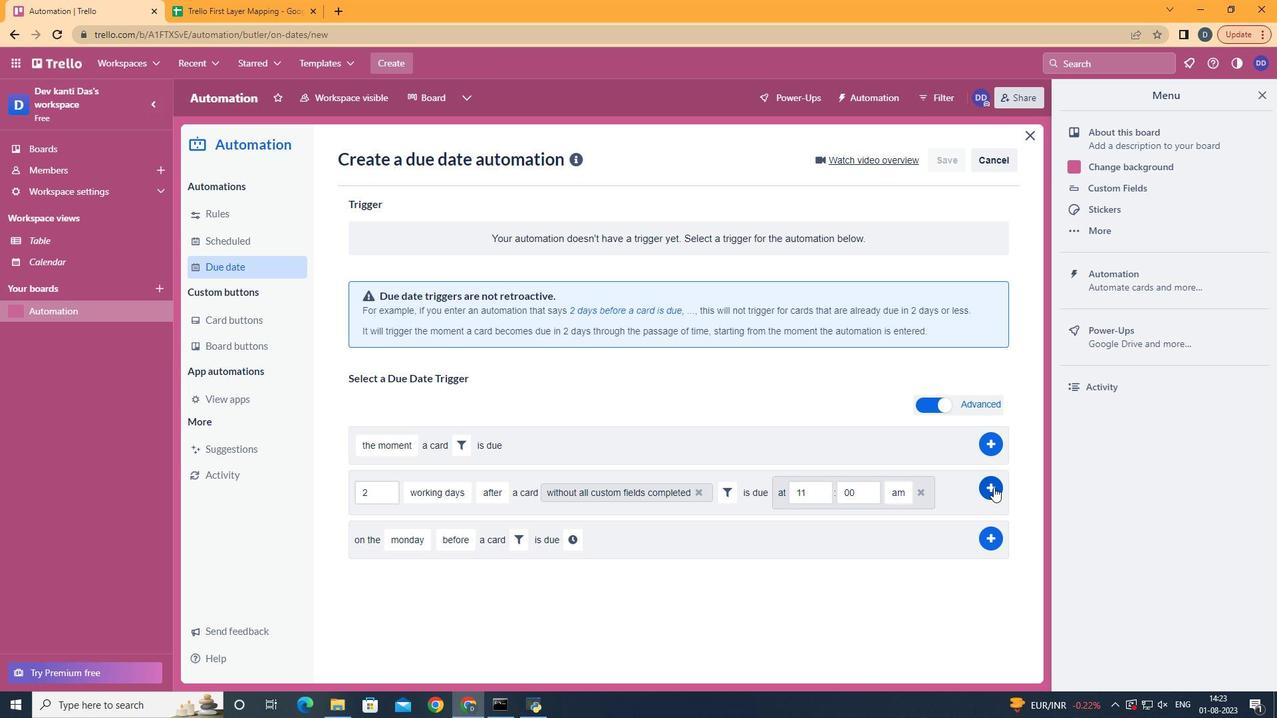 
Action: Mouse moved to (630, 254)
Screenshot: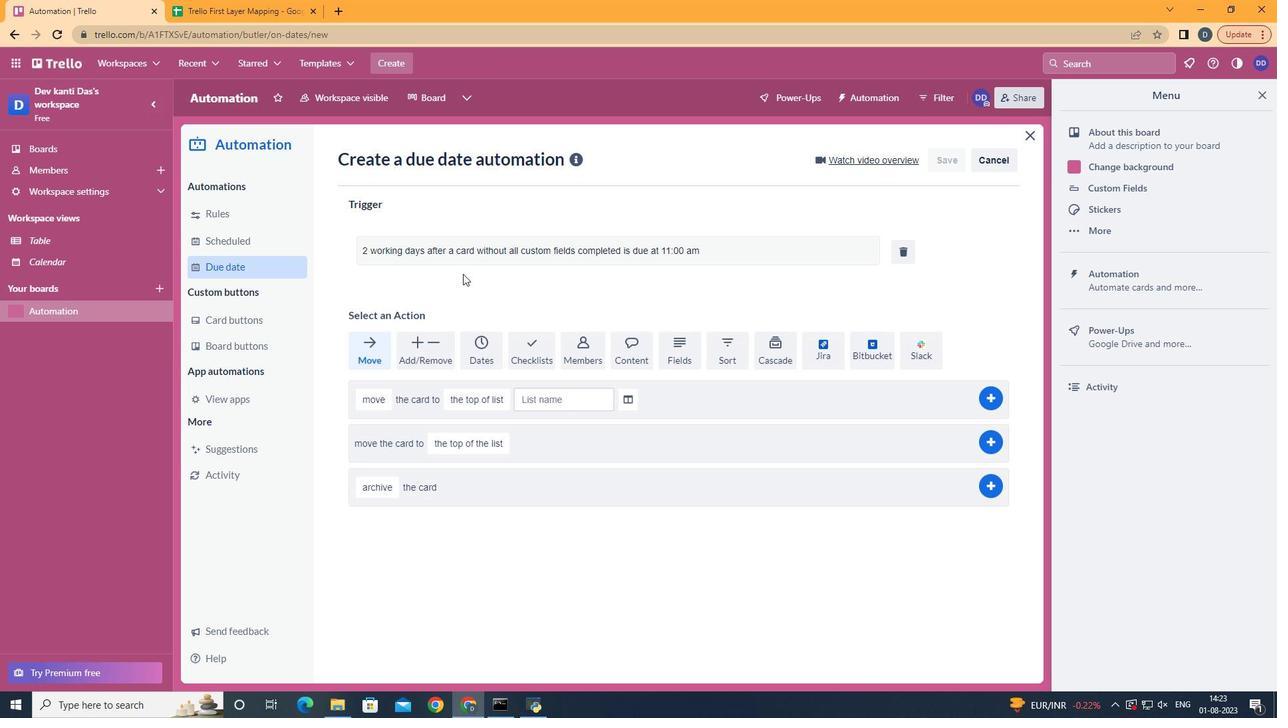 
